 Task: Create a due date automation when advanced on, 2 days after a card is due add dates due in in more than 1 days at 11:00 AM.
Action: Mouse moved to (1060, 75)
Screenshot: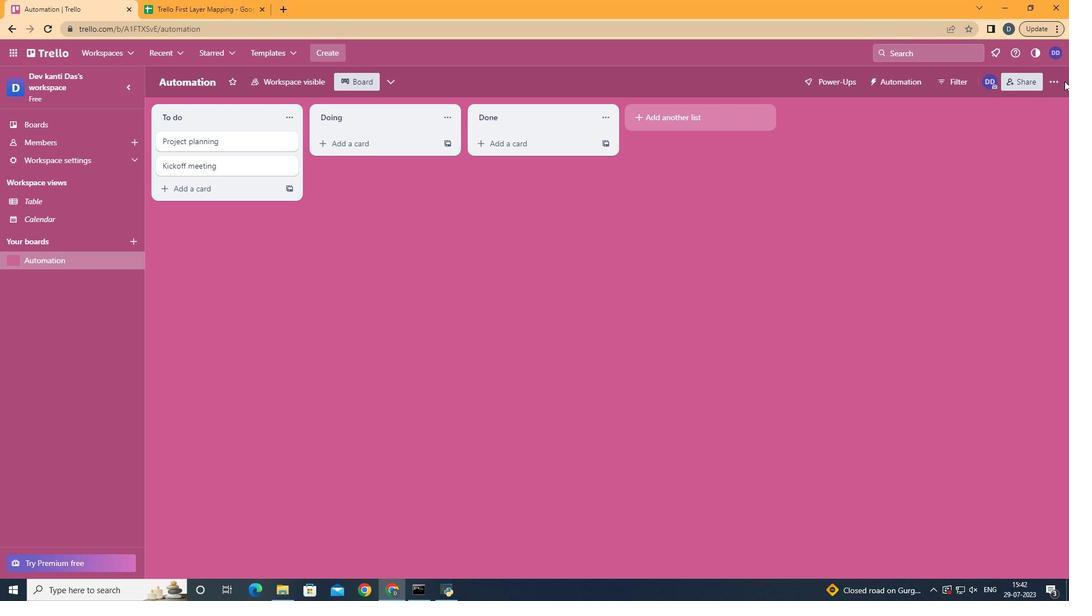 
Action: Mouse pressed left at (1060, 75)
Screenshot: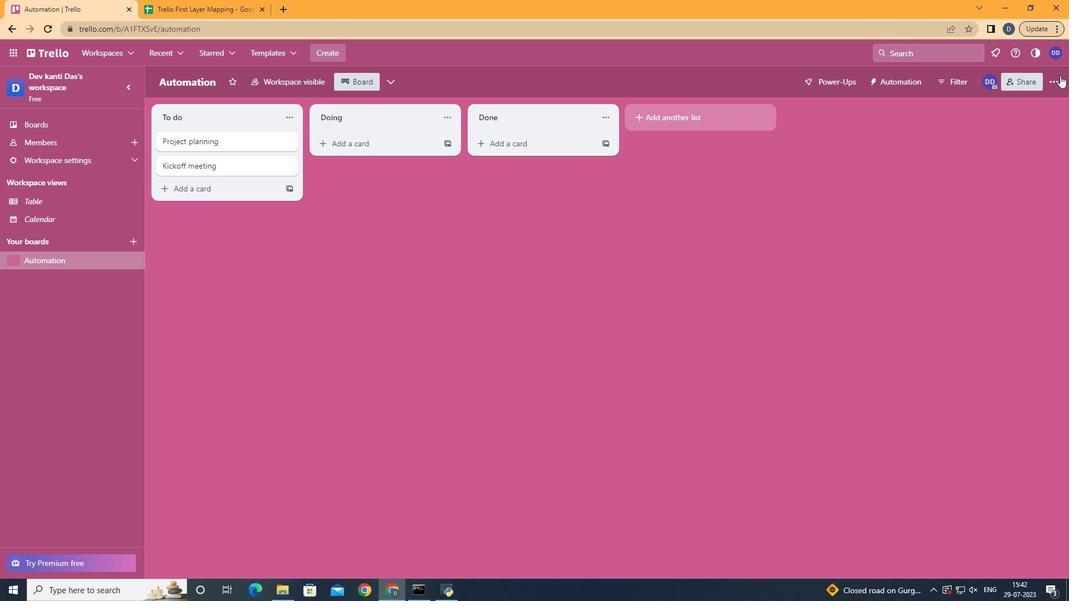 
Action: Mouse moved to (980, 232)
Screenshot: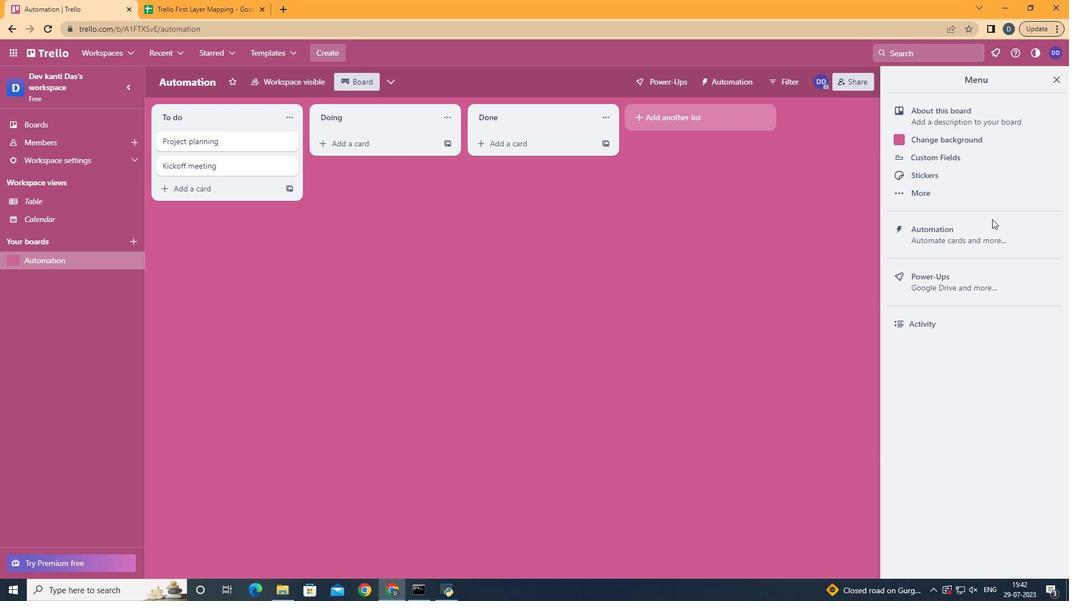 
Action: Mouse pressed left at (980, 232)
Screenshot: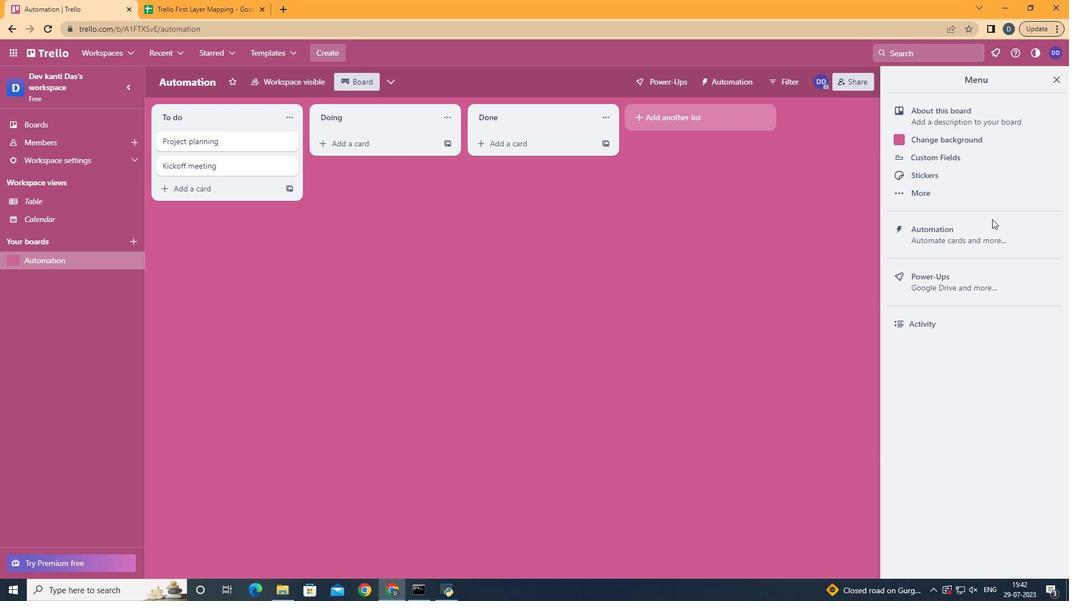 
Action: Mouse moved to (183, 217)
Screenshot: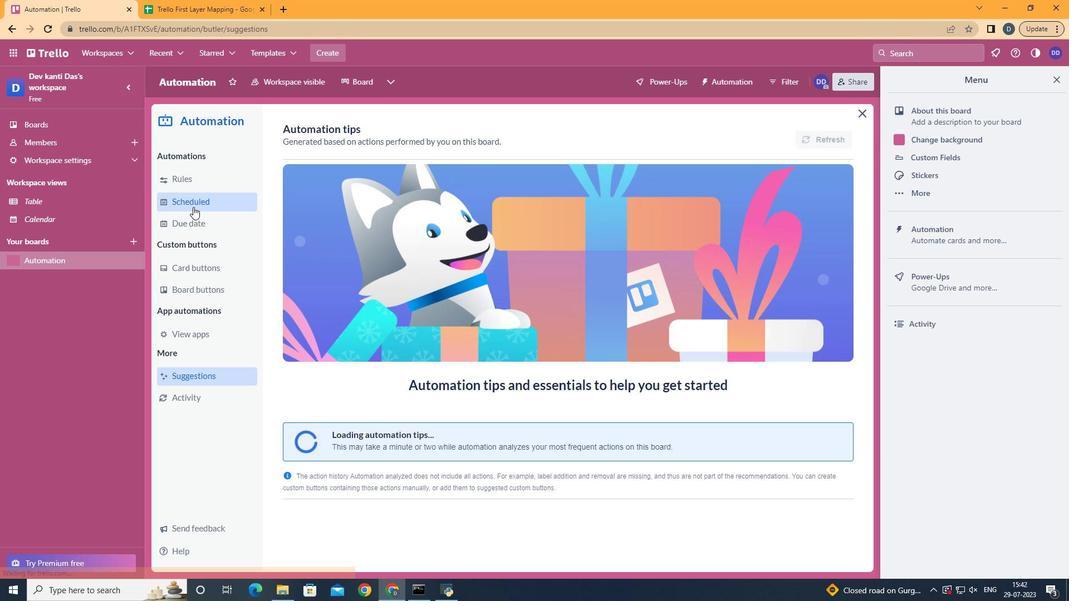 
Action: Mouse pressed left at (183, 217)
Screenshot: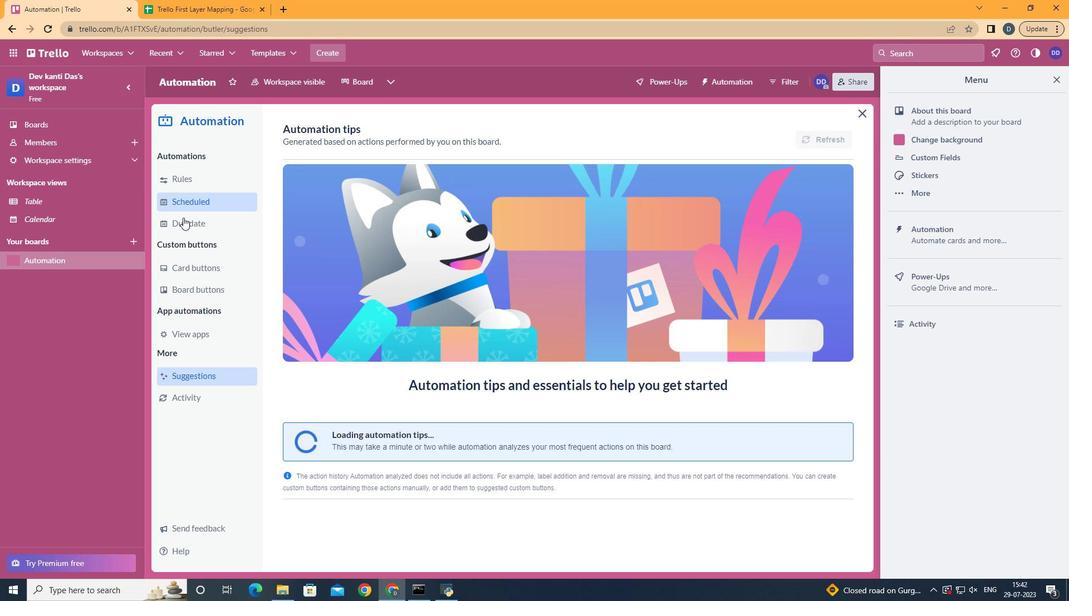 
Action: Mouse moved to (797, 137)
Screenshot: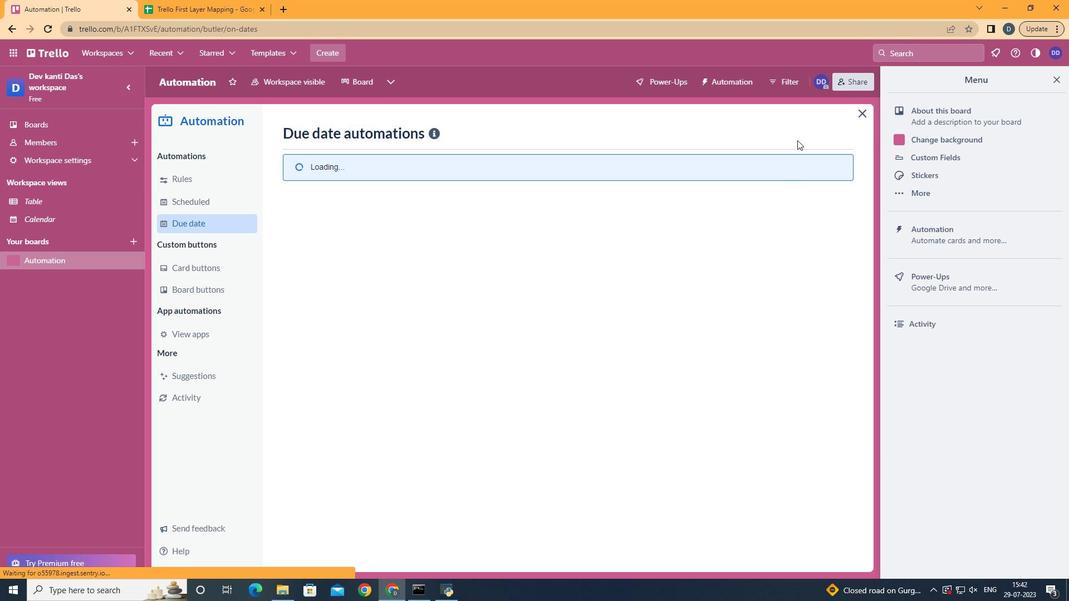 
Action: Mouse pressed left at (797, 137)
Screenshot: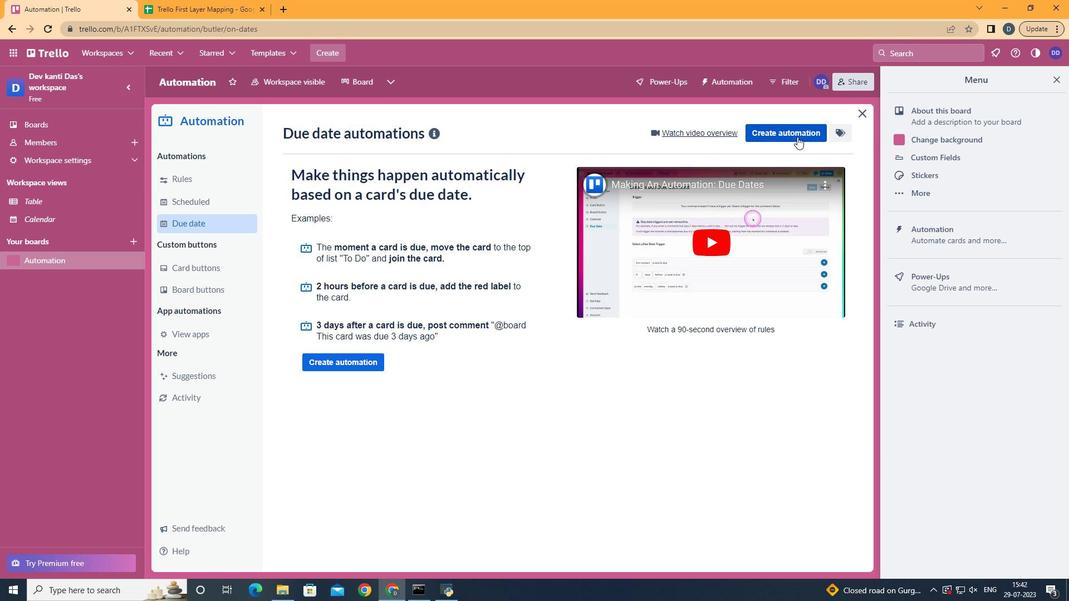 
Action: Mouse moved to (610, 238)
Screenshot: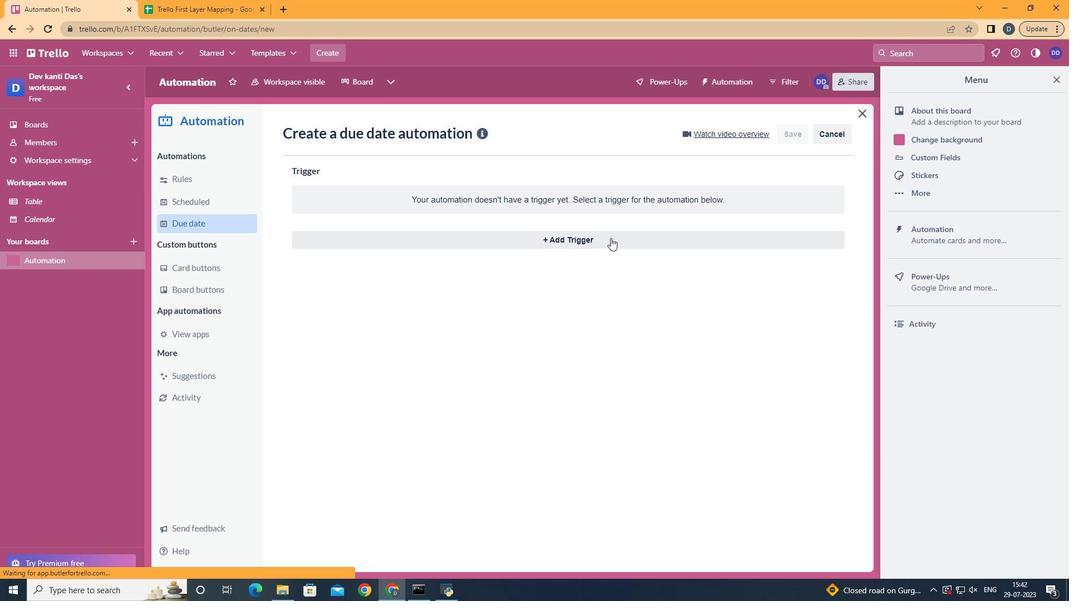 
Action: Mouse pressed left at (610, 238)
Screenshot: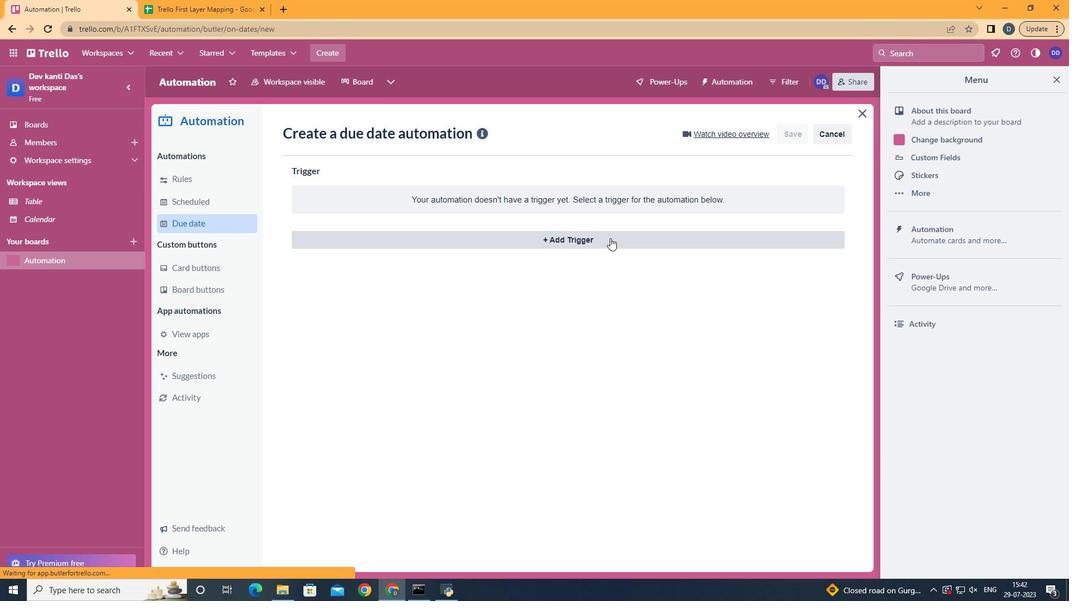 
Action: Mouse moved to (386, 450)
Screenshot: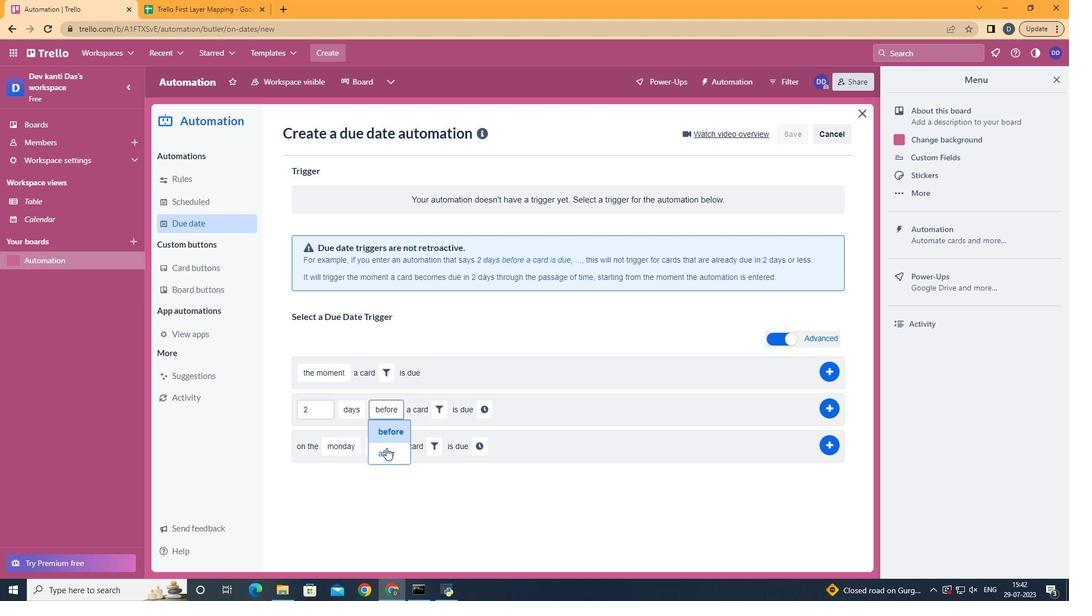 
Action: Mouse pressed left at (386, 450)
Screenshot: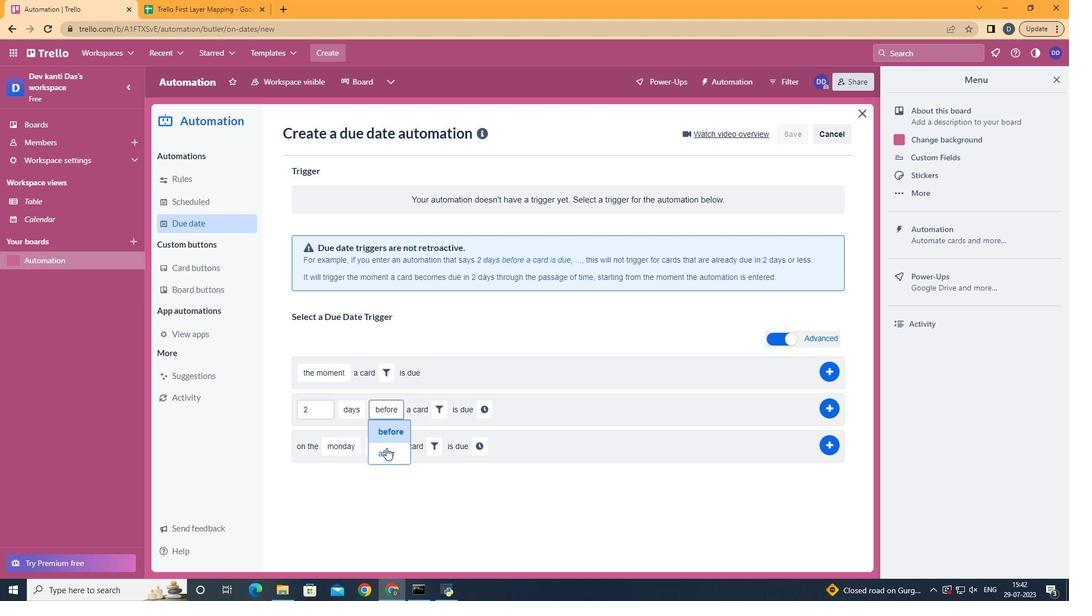 
Action: Mouse moved to (431, 411)
Screenshot: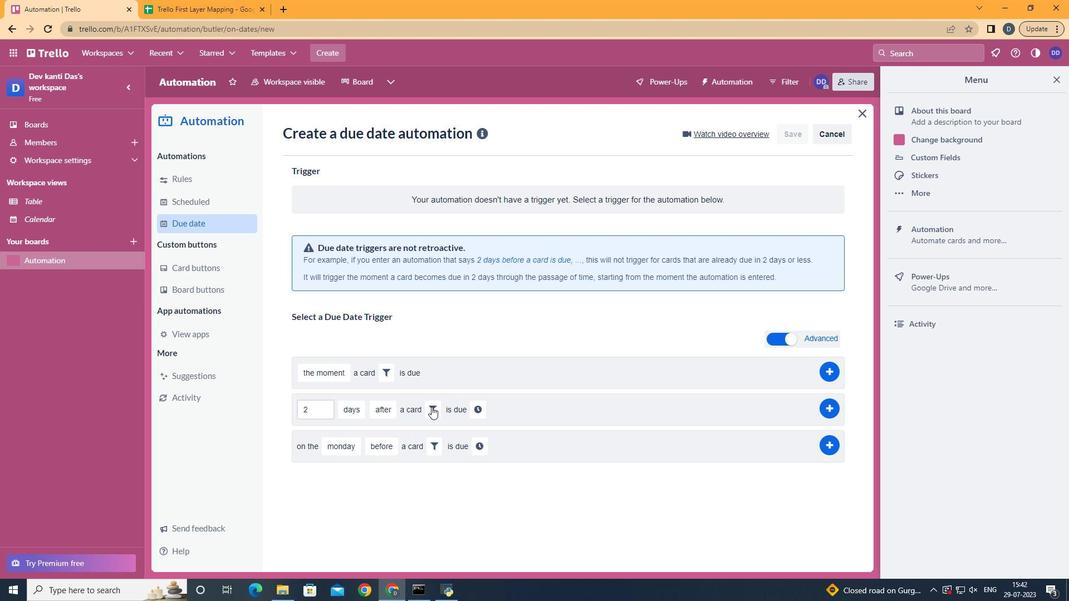 
Action: Mouse pressed left at (431, 411)
Screenshot: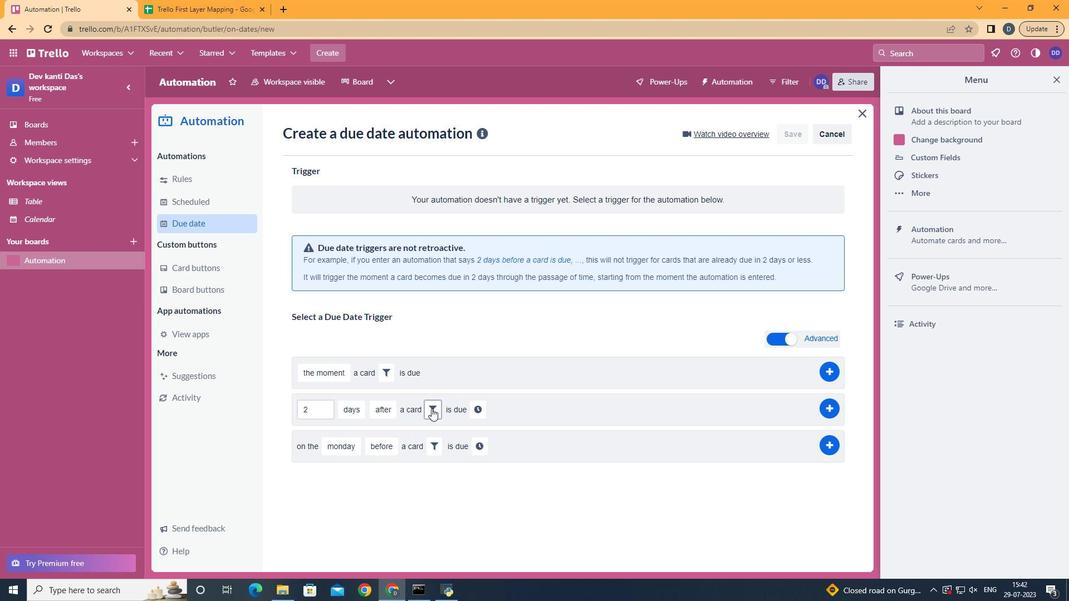 
Action: Mouse moved to (493, 440)
Screenshot: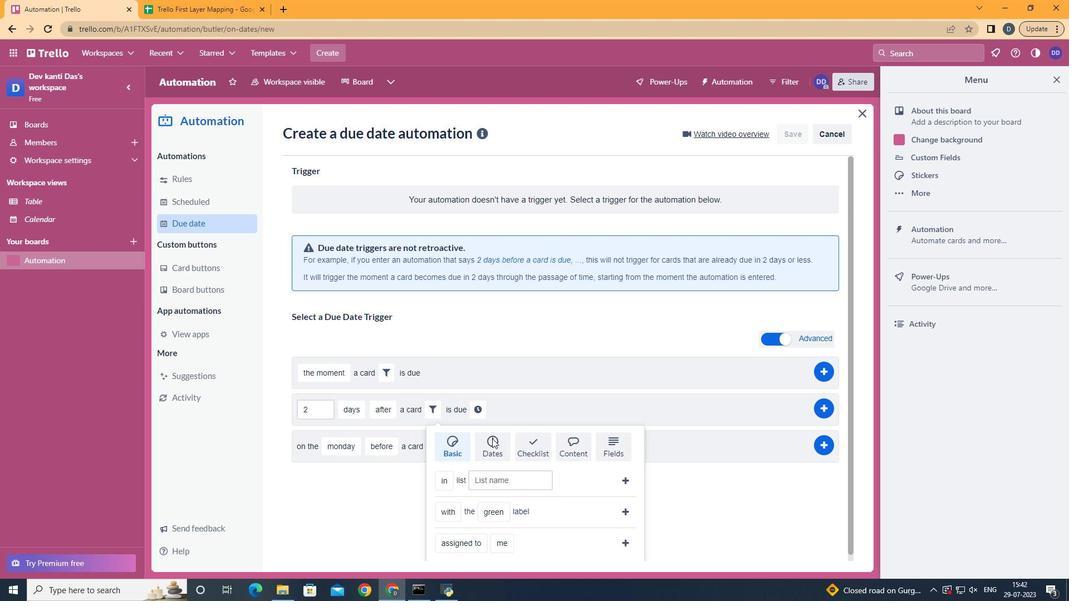 
Action: Mouse pressed left at (493, 440)
Screenshot: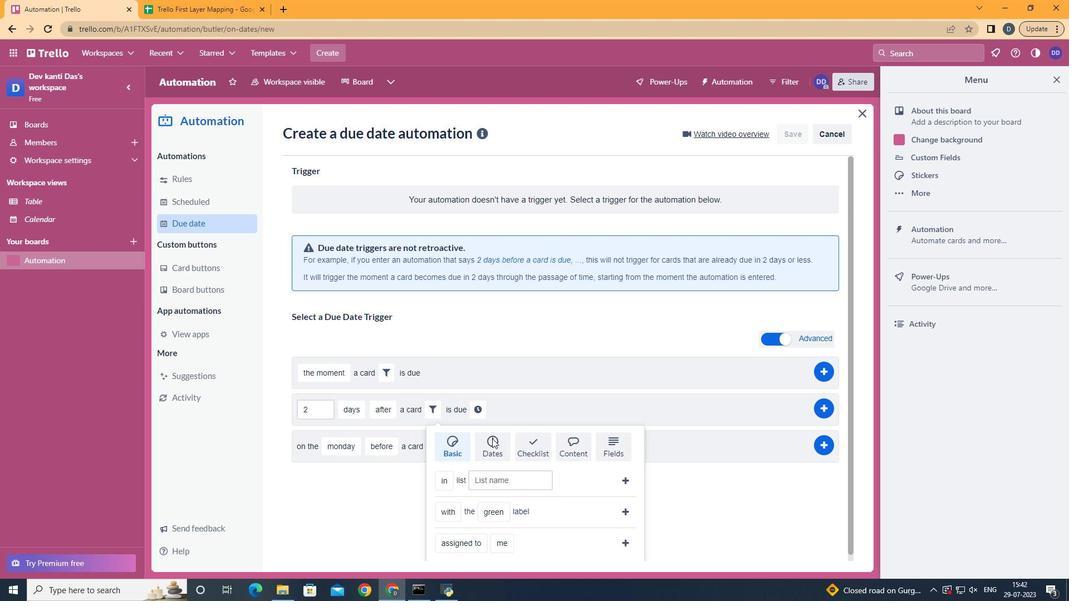 
Action: Mouse scrolled (493, 440) with delta (0, 0)
Screenshot: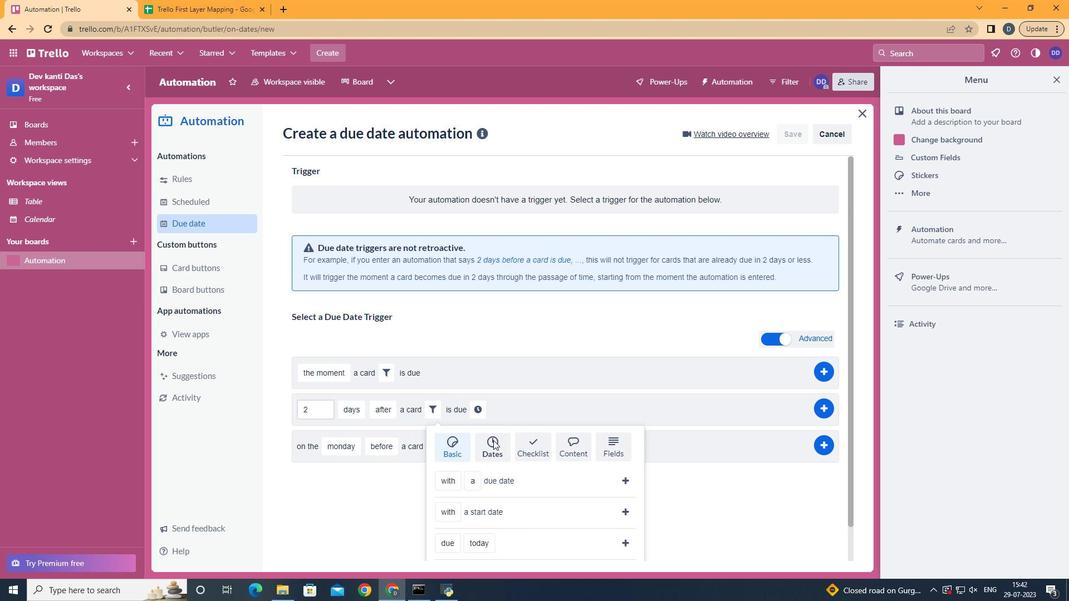 
Action: Mouse scrolled (493, 440) with delta (0, 0)
Screenshot: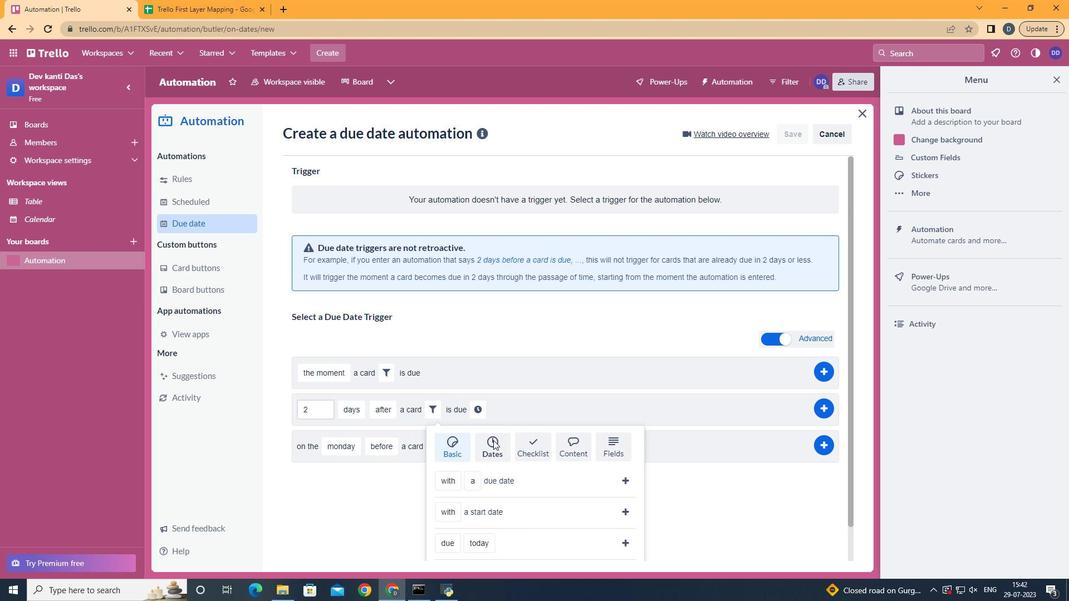 
Action: Mouse scrolled (493, 440) with delta (0, 0)
Screenshot: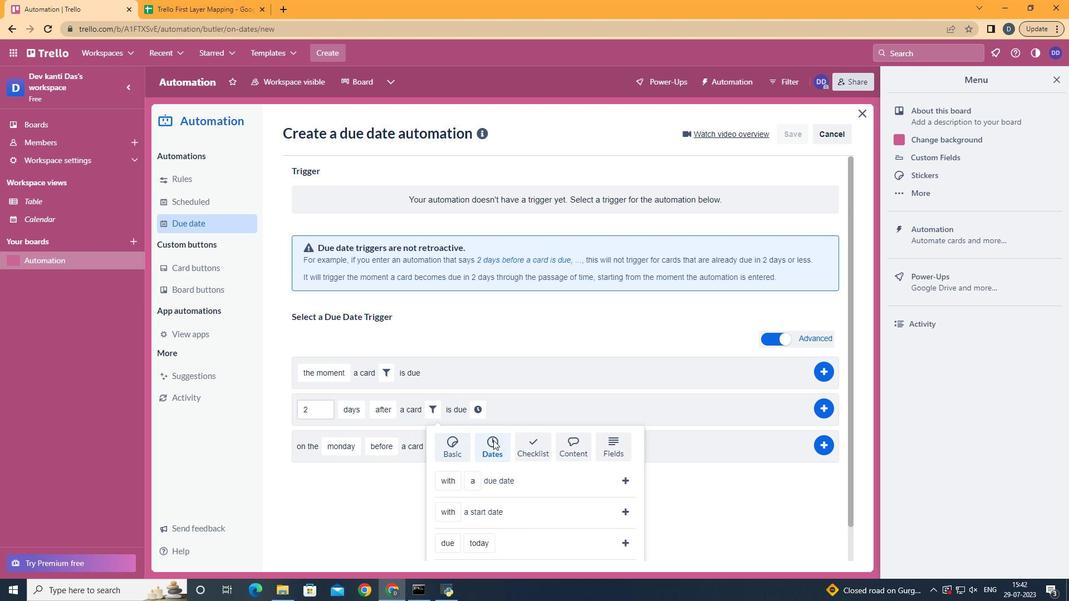 
Action: Mouse scrolled (493, 440) with delta (0, 0)
Screenshot: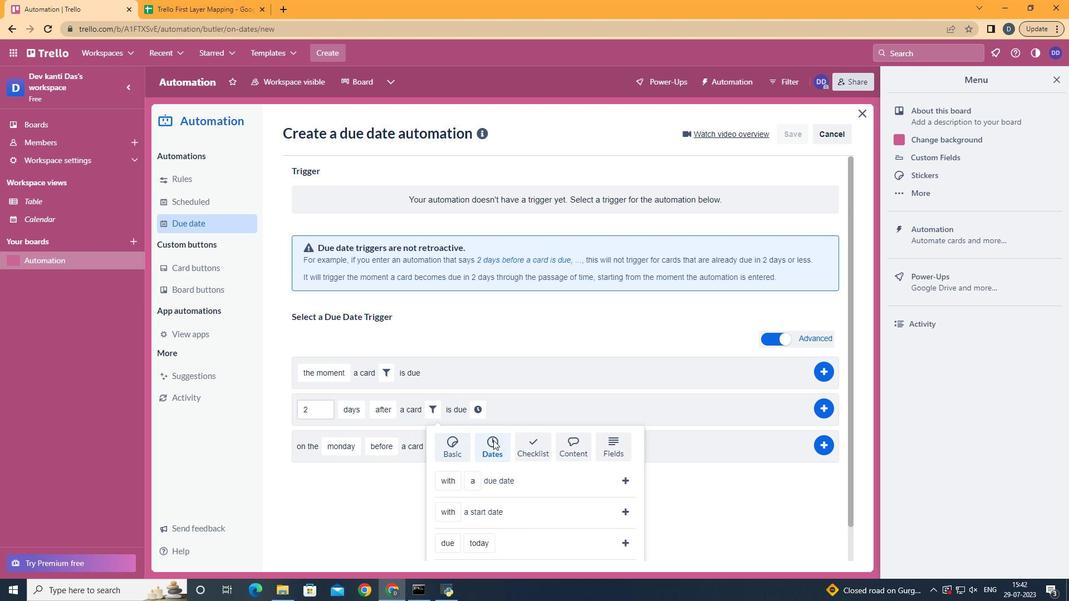
Action: Mouse scrolled (493, 440) with delta (0, 0)
Screenshot: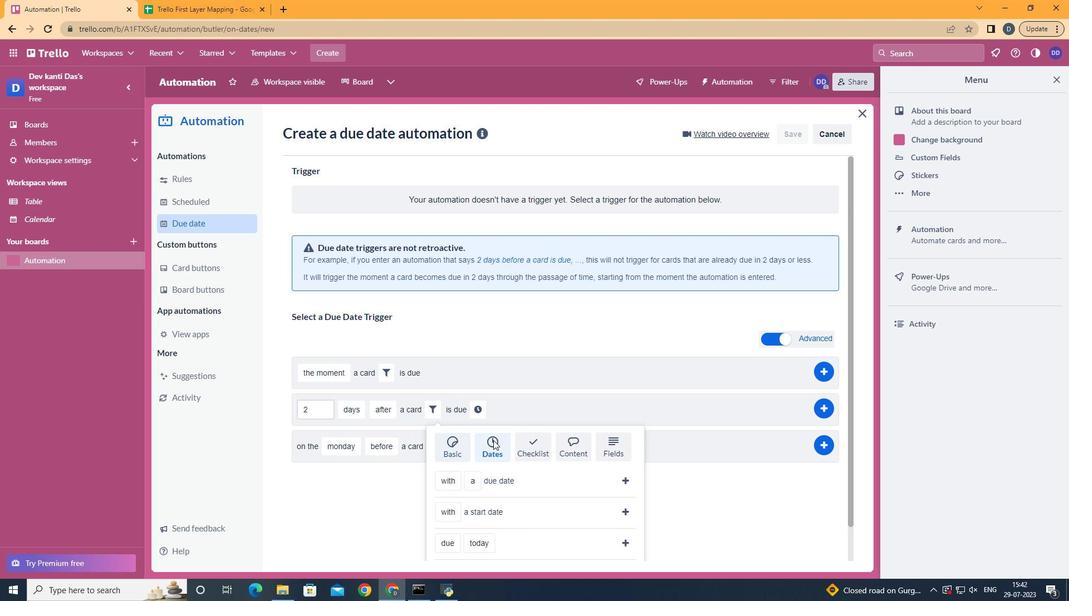 
Action: Mouse moved to (465, 488)
Screenshot: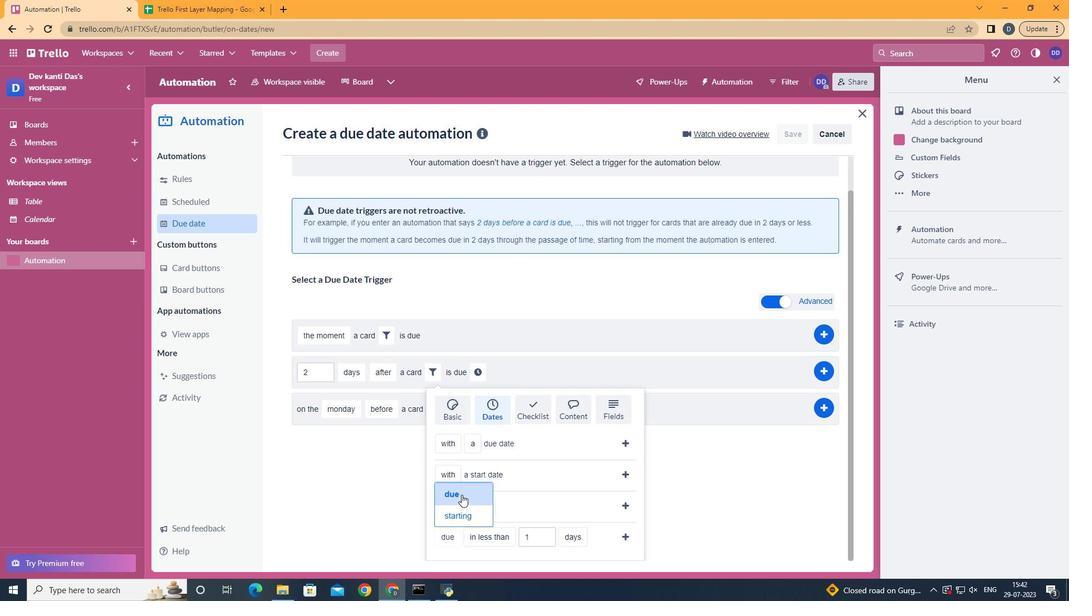 
Action: Mouse pressed left at (465, 488)
Screenshot: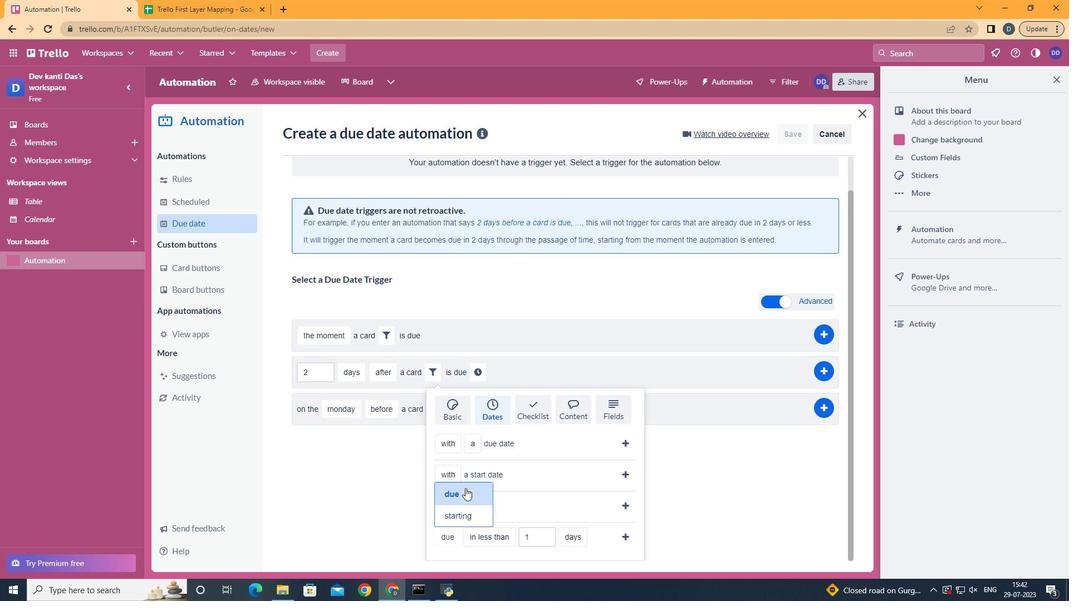 
Action: Mouse moved to (510, 468)
Screenshot: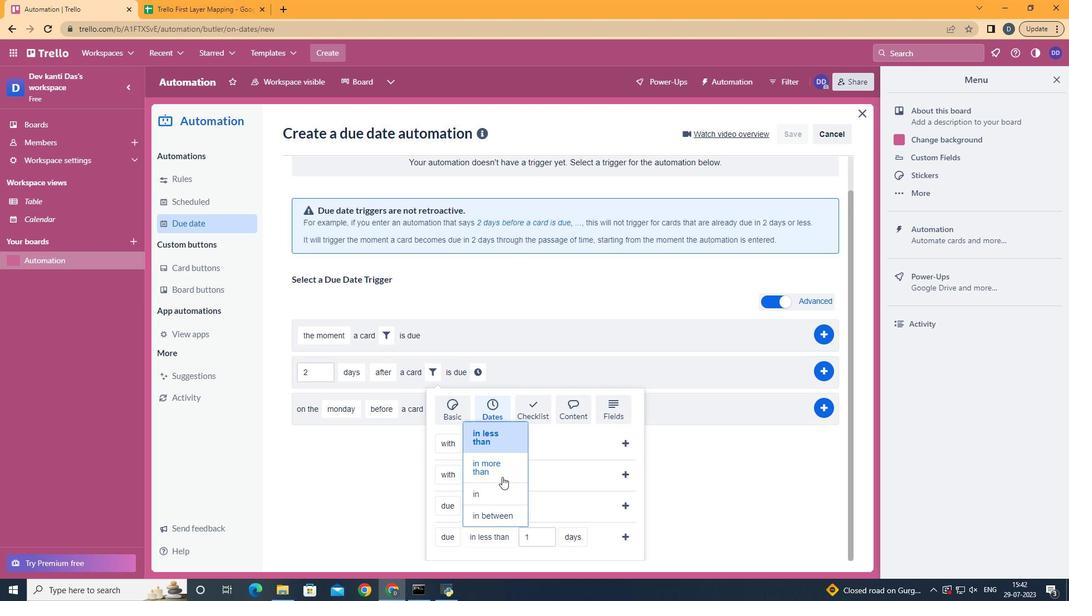
Action: Mouse pressed left at (510, 468)
Screenshot: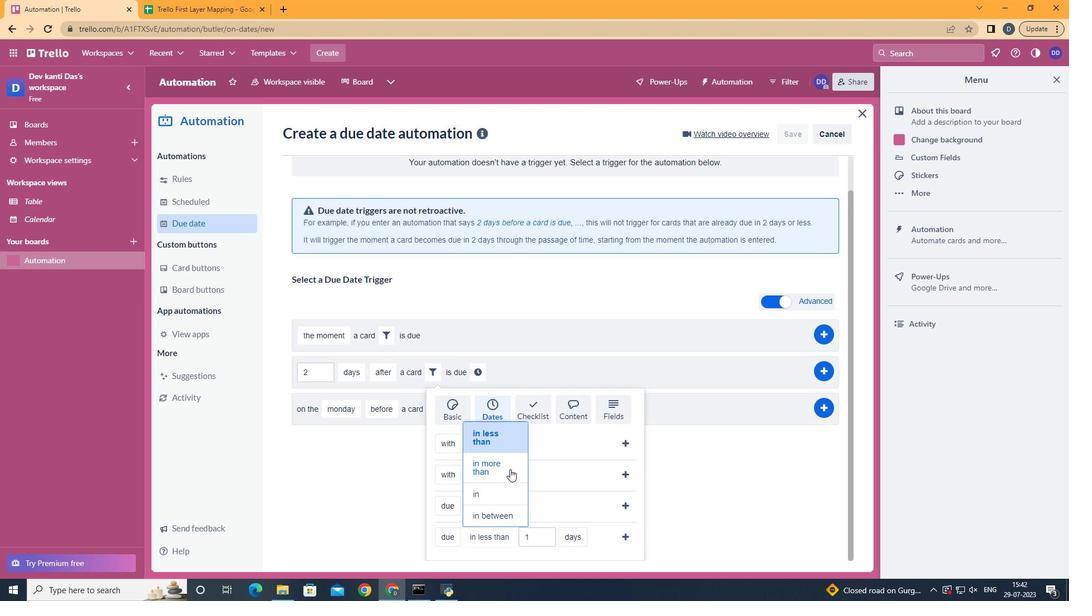 
Action: Mouse moved to (589, 488)
Screenshot: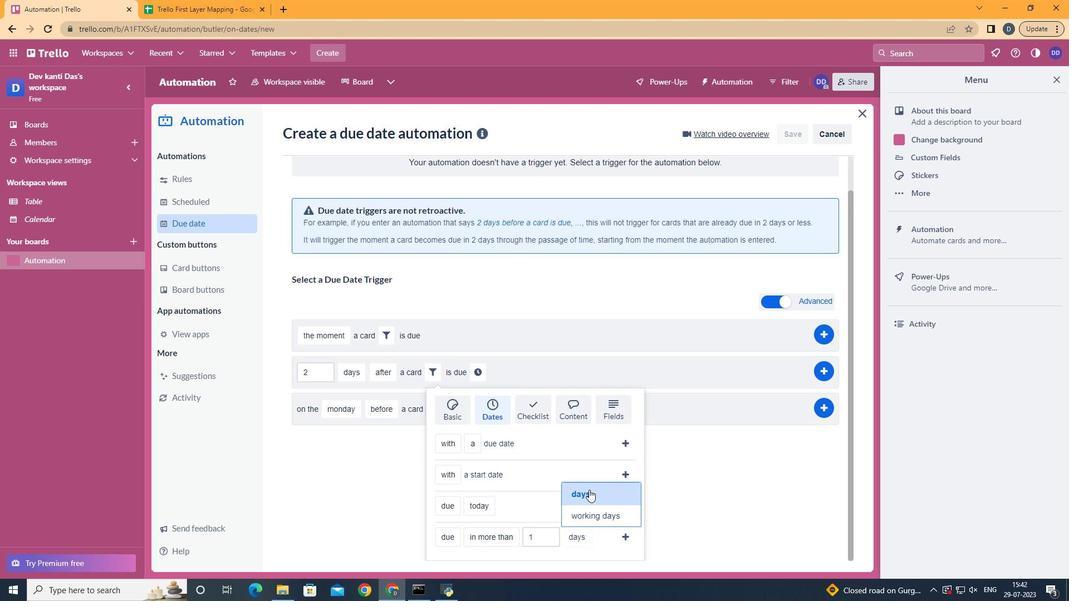 
Action: Mouse pressed left at (589, 488)
Screenshot: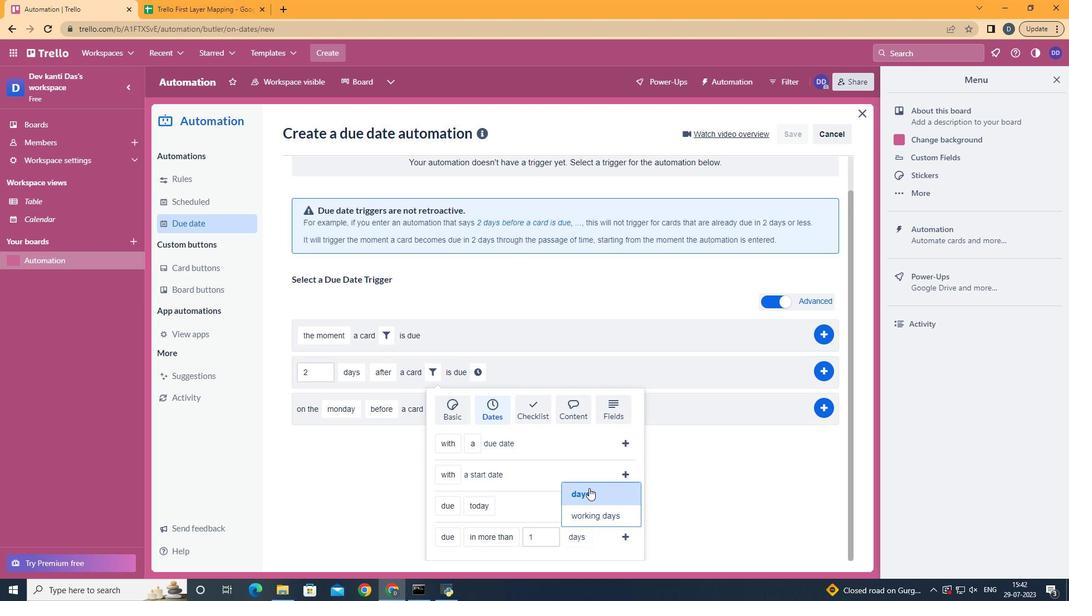 
Action: Mouse moved to (620, 534)
Screenshot: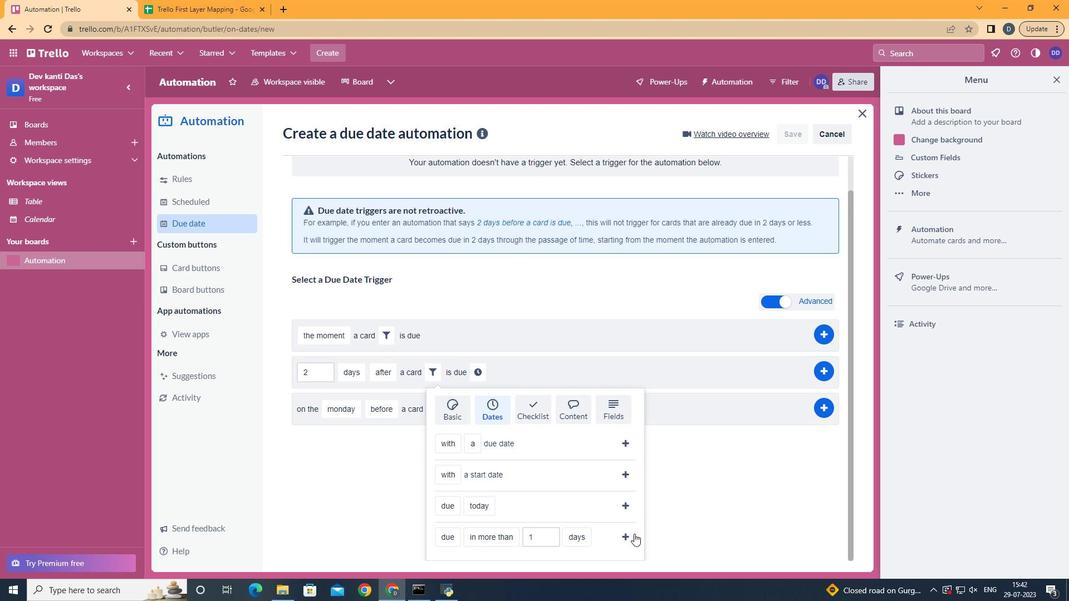 
Action: Mouse pressed left at (620, 534)
Screenshot: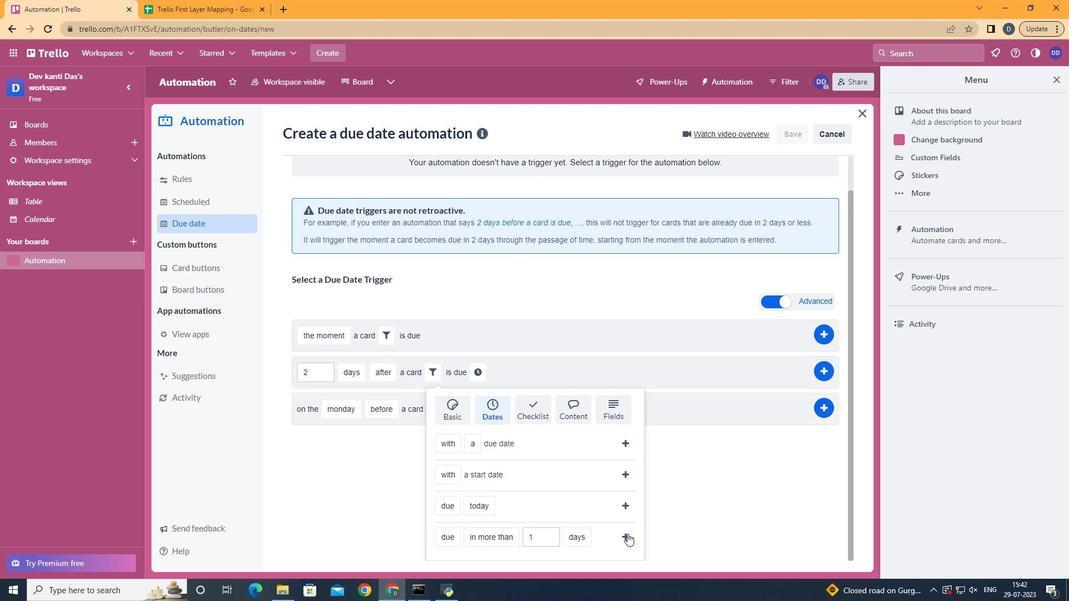 
Action: Mouse moved to (592, 417)
Screenshot: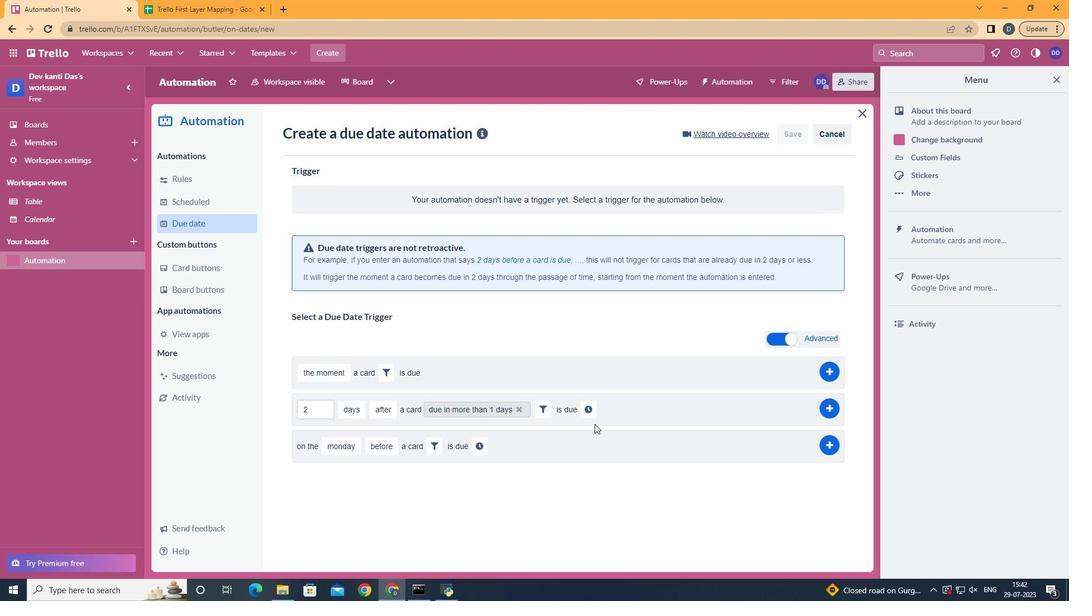 
Action: Mouse pressed left at (592, 417)
Screenshot: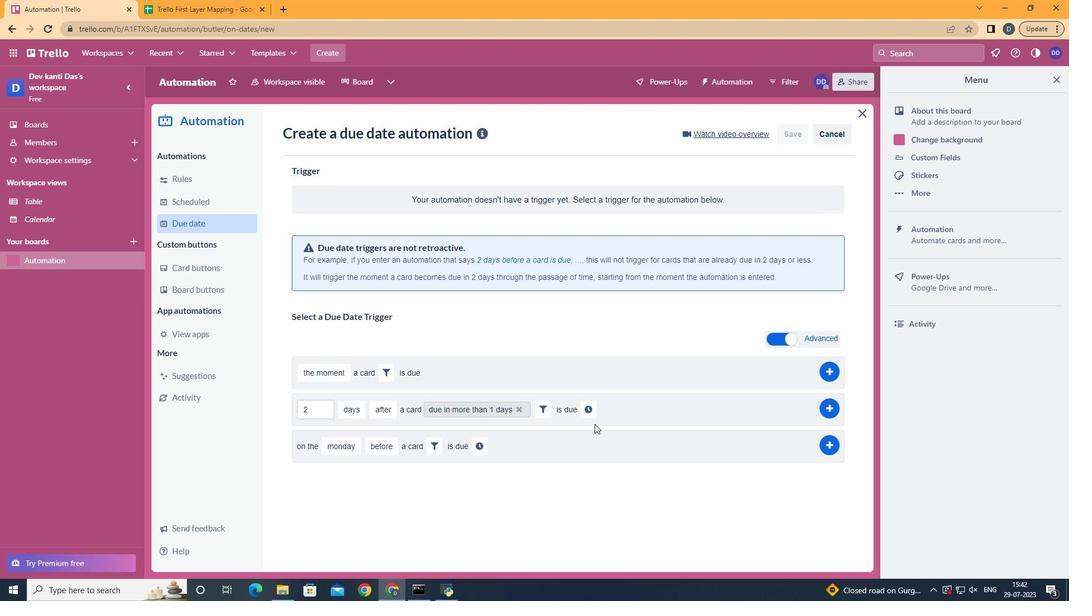 
Action: Mouse moved to (621, 416)
Screenshot: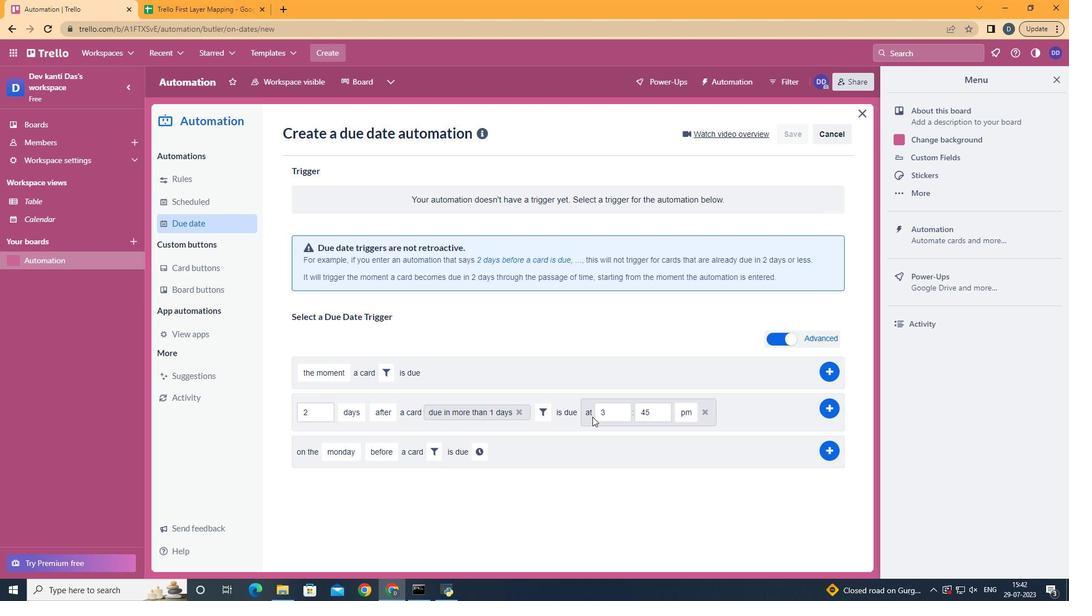 
Action: Mouse pressed left at (621, 416)
Screenshot: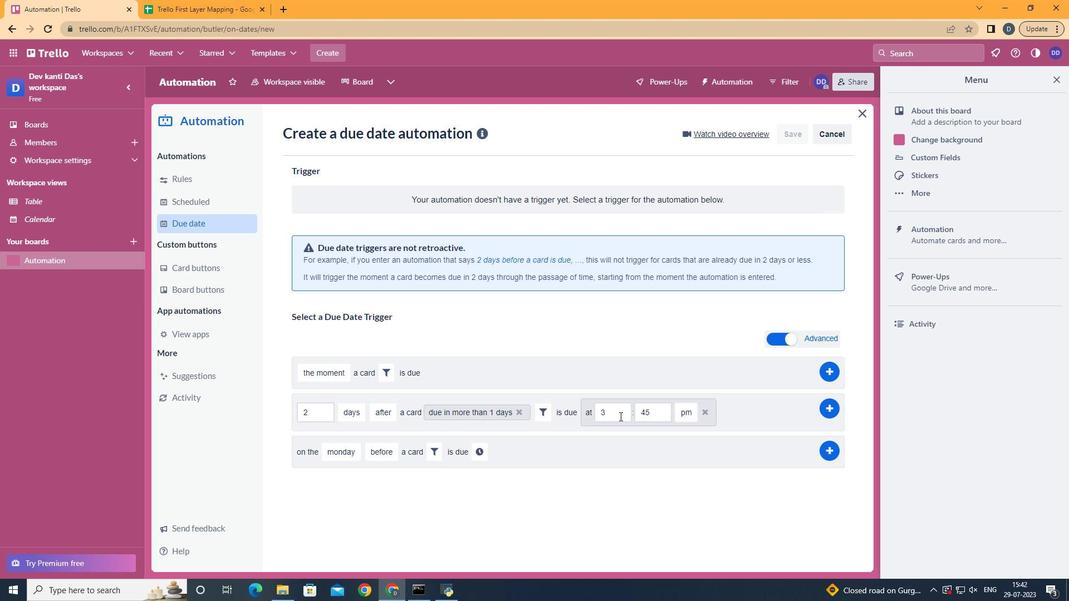 
Action: Key pressed =<Key.backspace>1<Key.backspace><Key.backspace>11
Screenshot: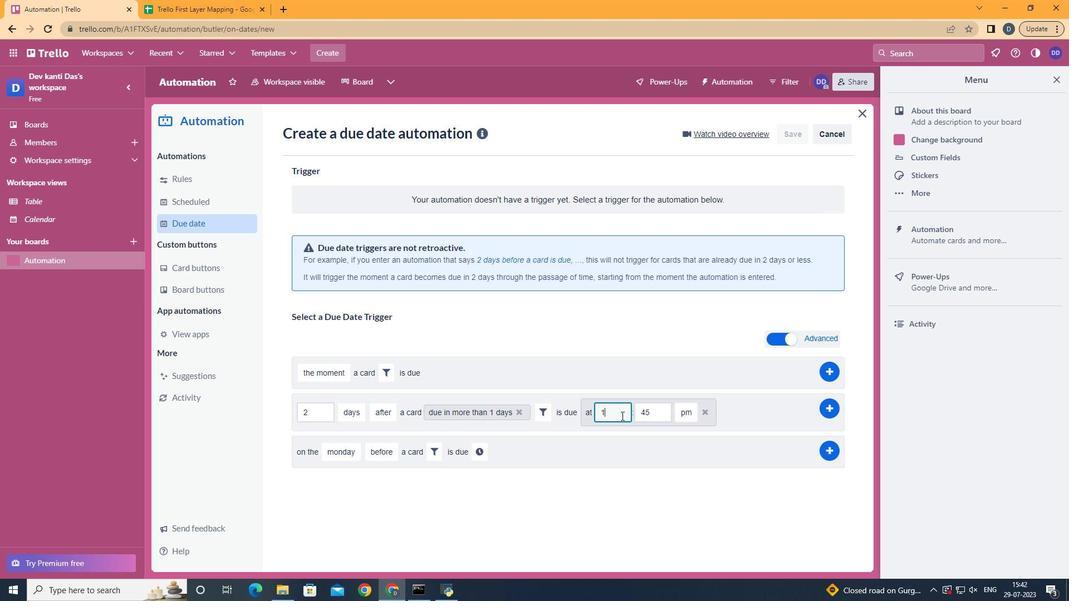 
Action: Mouse moved to (660, 407)
Screenshot: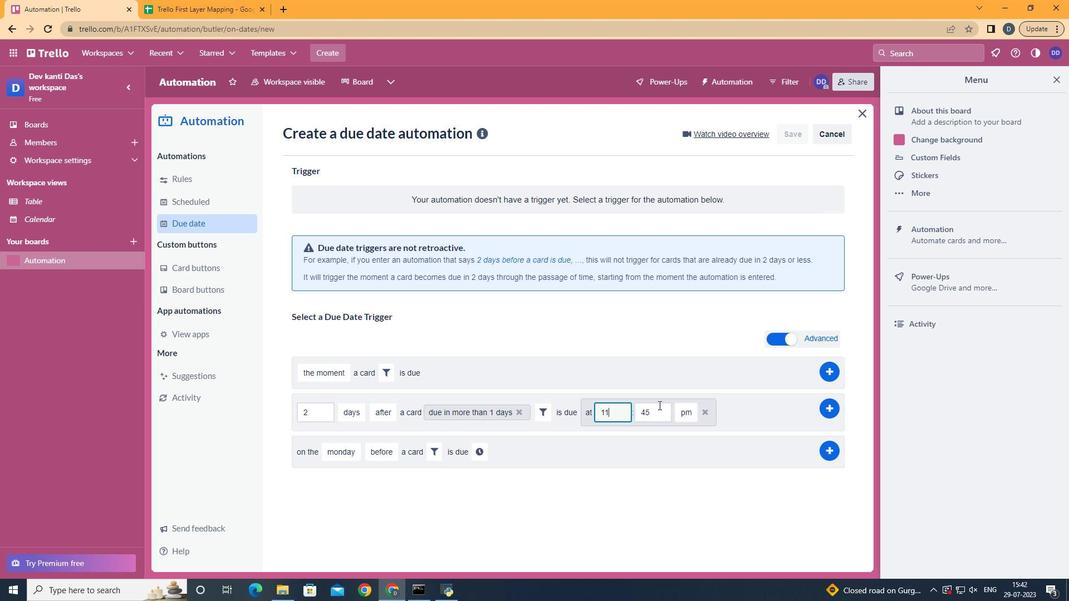 
Action: Mouse pressed left at (660, 407)
Screenshot: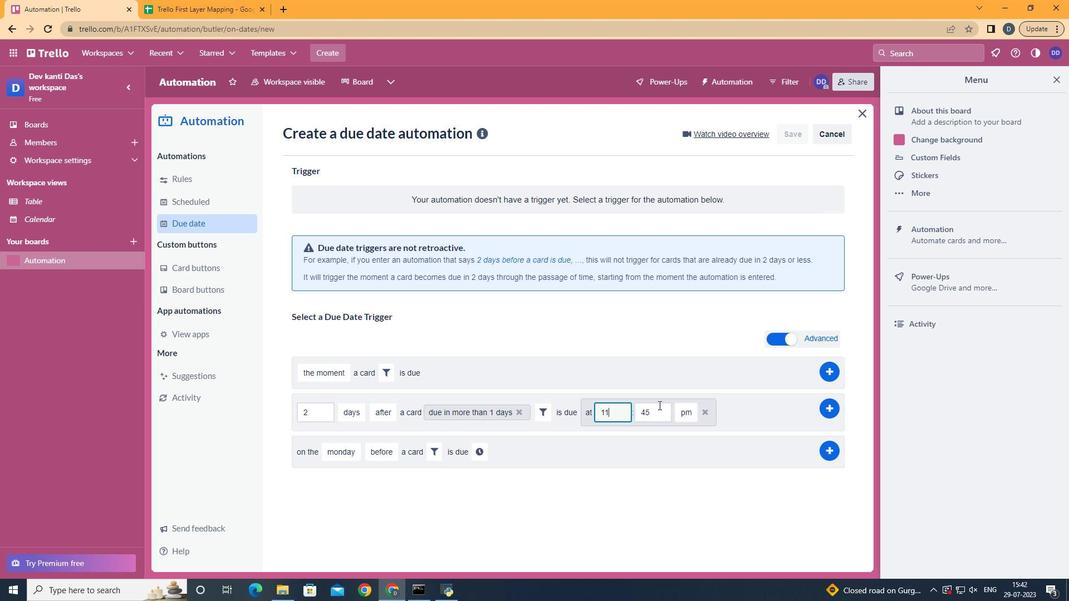 
Action: Key pressed <Key.backspace><Key.backspace>00
Screenshot: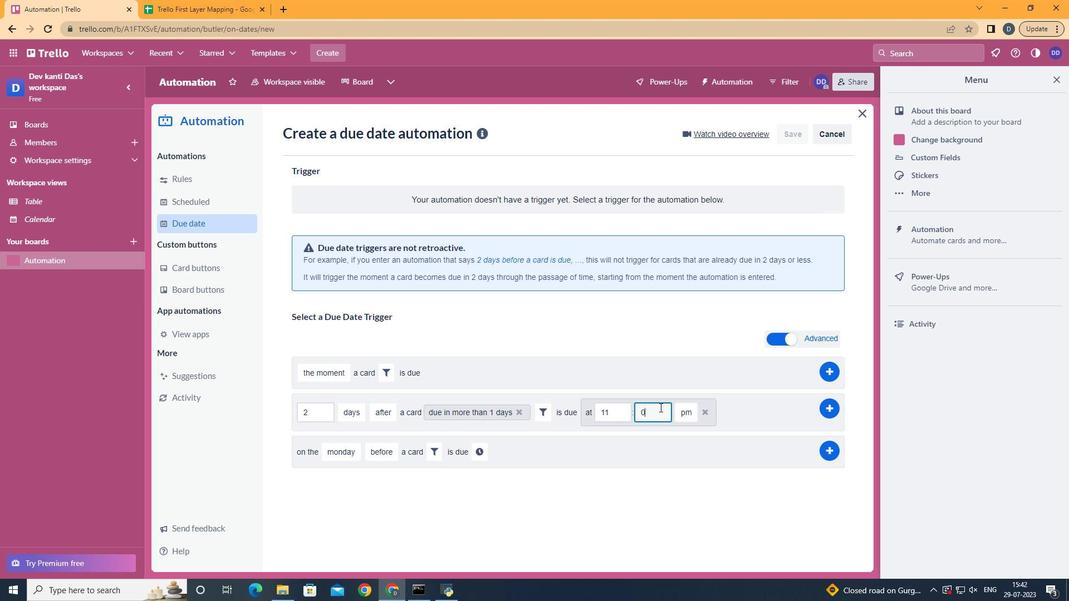 
Action: Mouse moved to (691, 432)
Screenshot: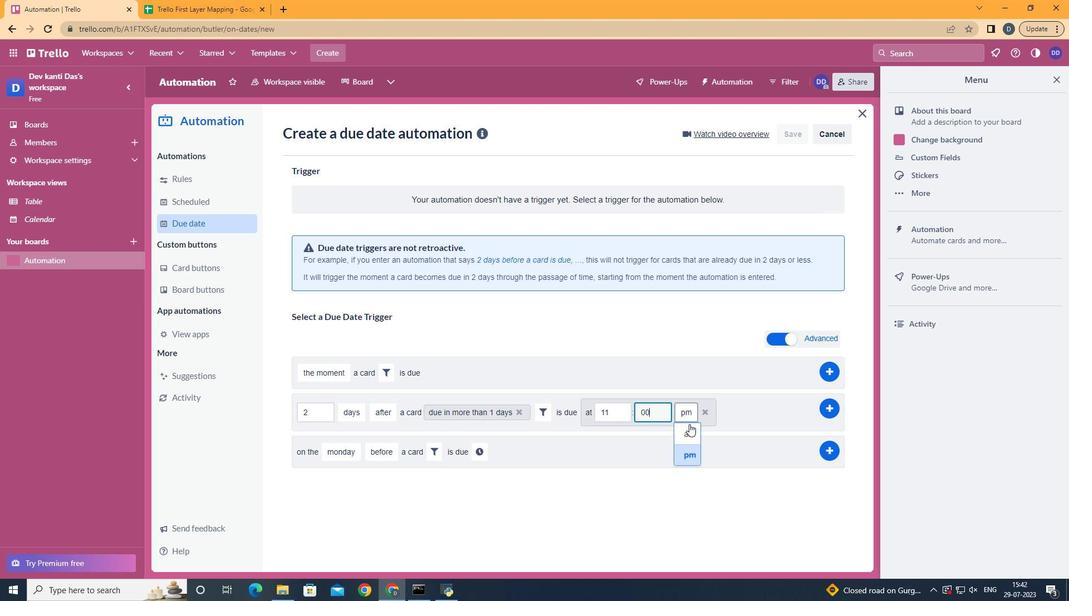 
Action: Mouse pressed left at (691, 432)
Screenshot: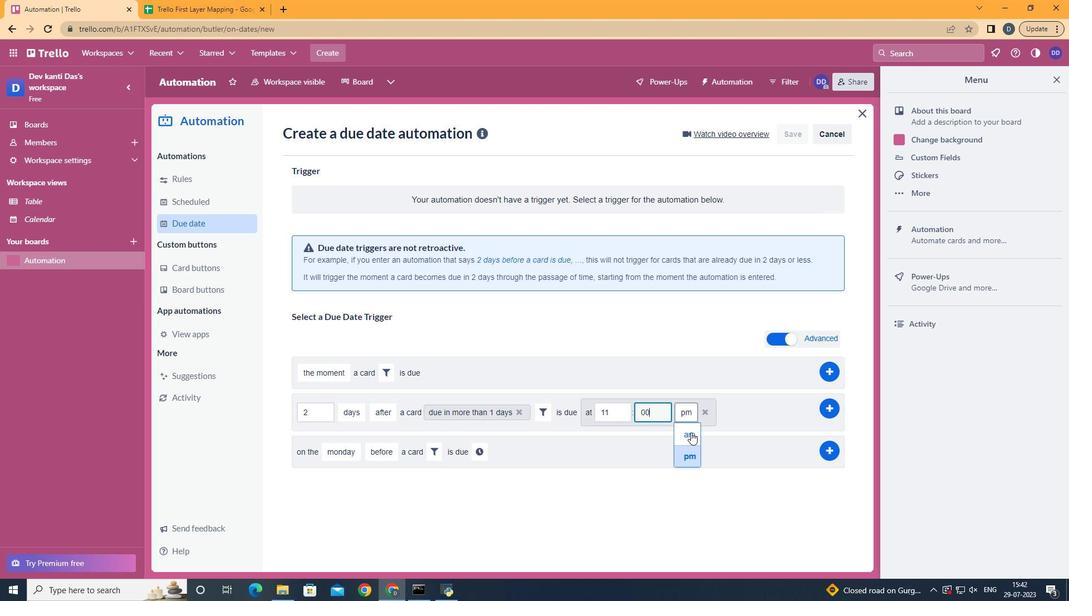 
